 Task: Create a due date automation trigger when advanced on, on the wednesday of the week before a card is due add fields with custom field "Resume" set to a number lower than 1 and lower or equal to 10 at 11:00 AM.
Action: Mouse moved to (933, 80)
Screenshot: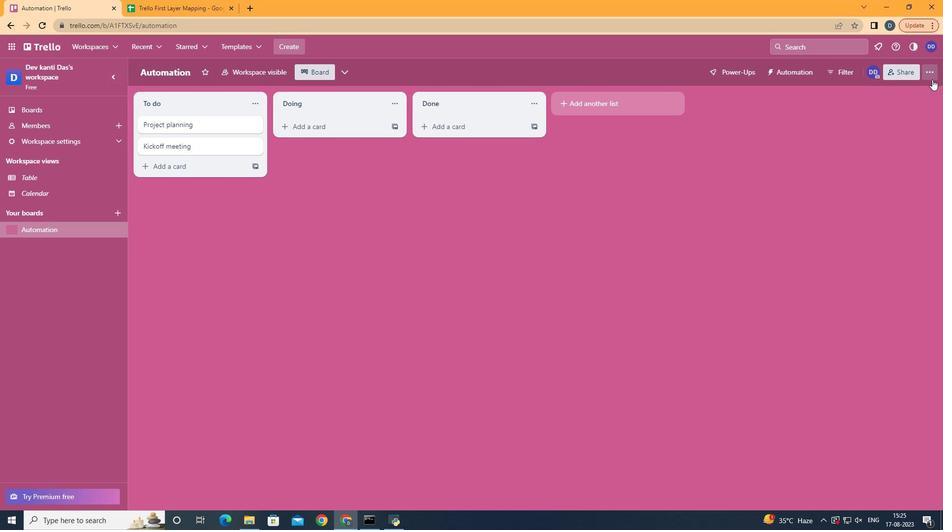 
Action: Mouse pressed left at (933, 80)
Screenshot: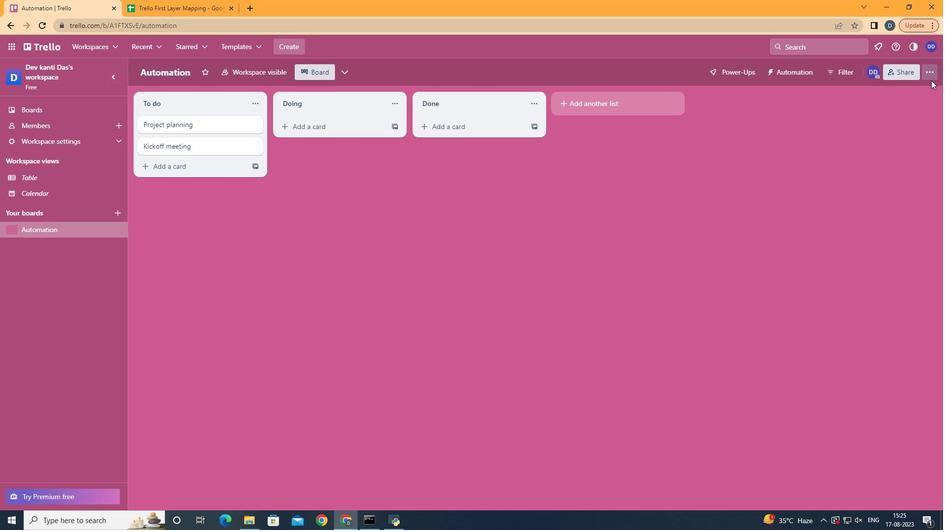 
Action: Mouse moved to (867, 203)
Screenshot: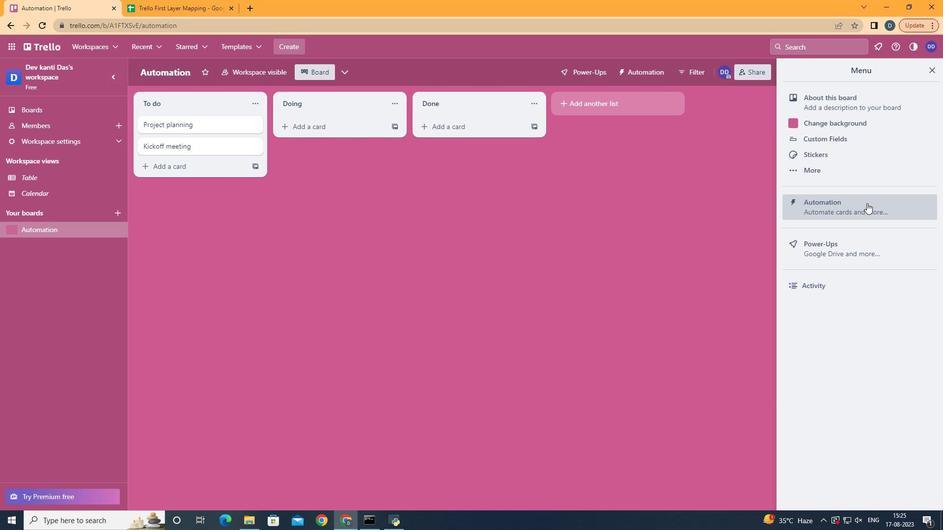 
Action: Mouse pressed left at (867, 203)
Screenshot: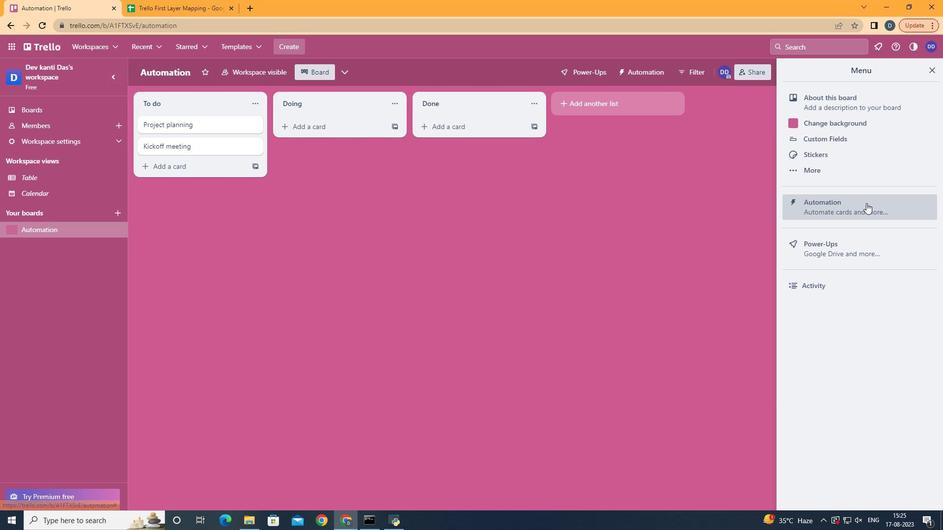 
Action: Mouse moved to (177, 204)
Screenshot: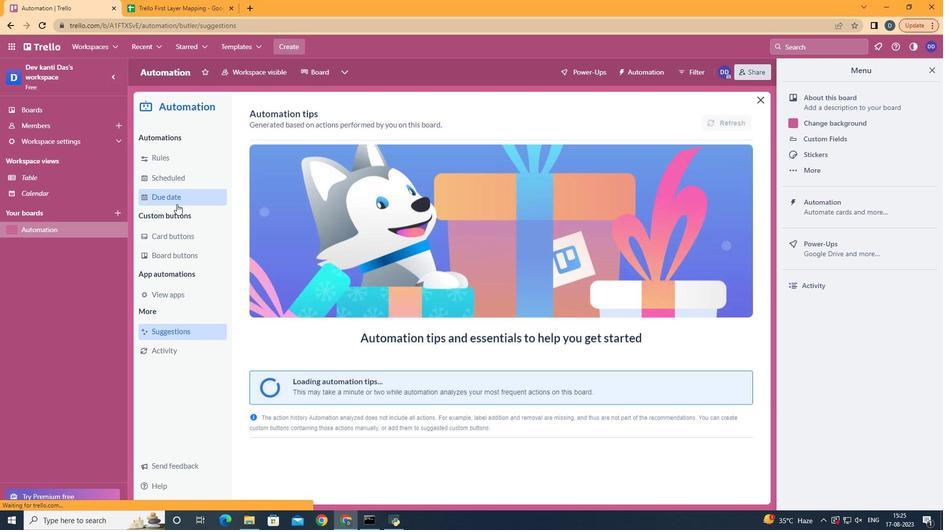 
Action: Mouse pressed left at (177, 204)
Screenshot: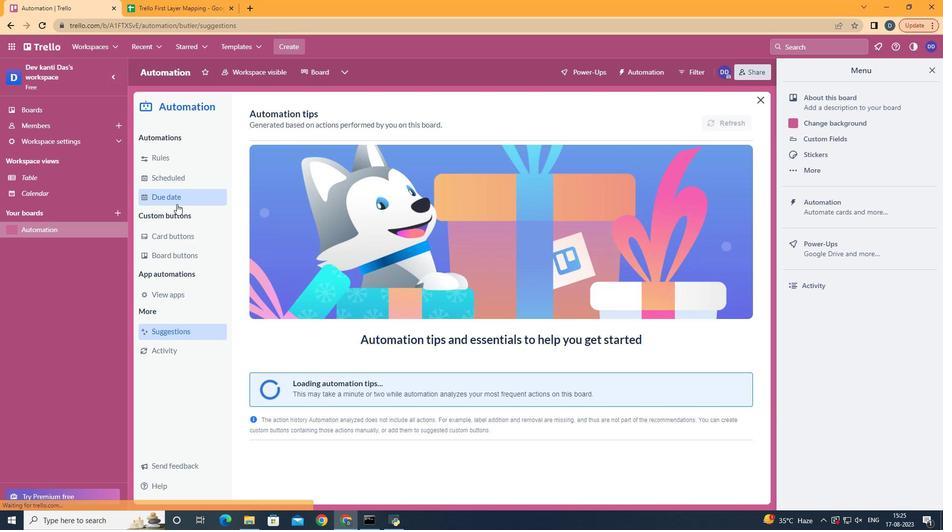 
Action: Mouse moved to (697, 121)
Screenshot: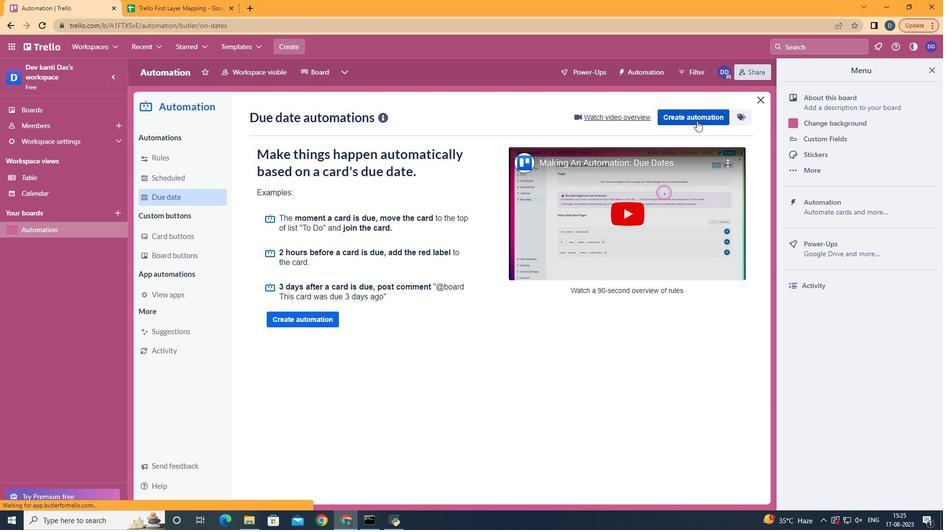 
Action: Mouse pressed left at (697, 121)
Screenshot: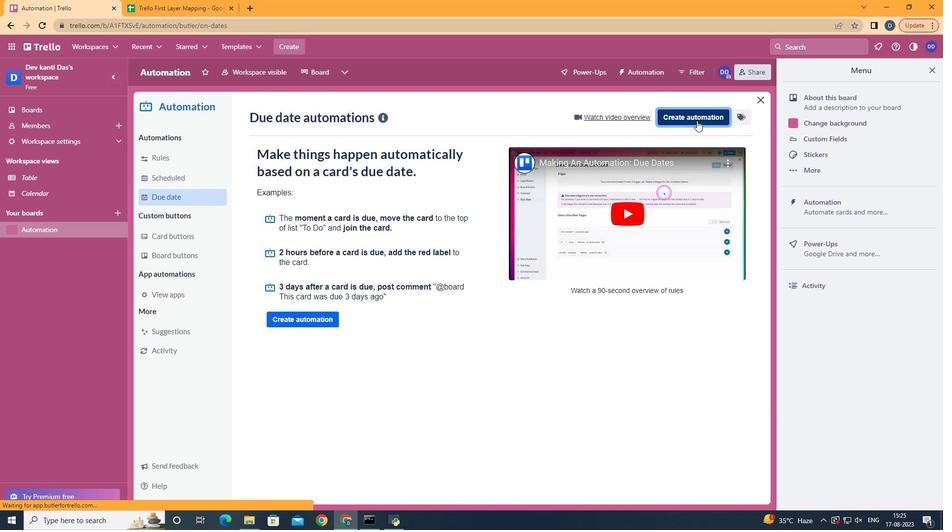 
Action: Mouse moved to (519, 214)
Screenshot: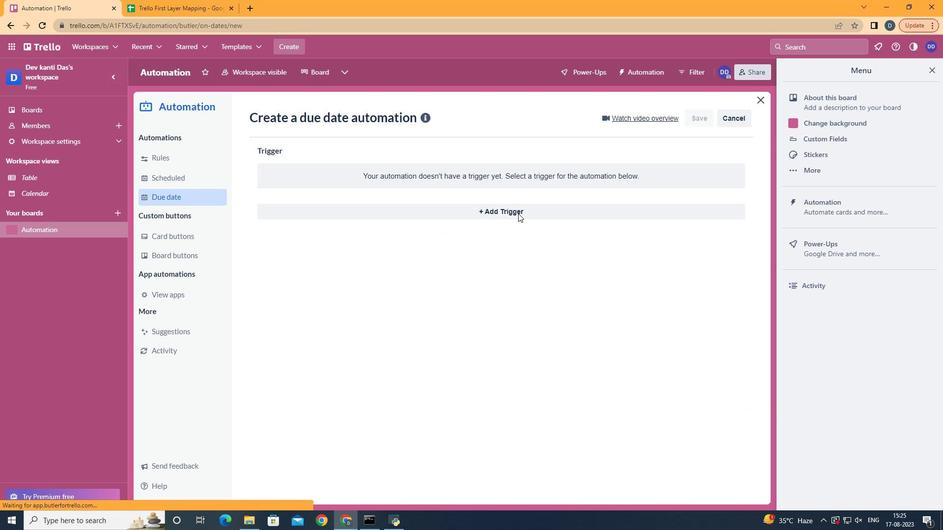 
Action: Mouse pressed left at (519, 214)
Screenshot: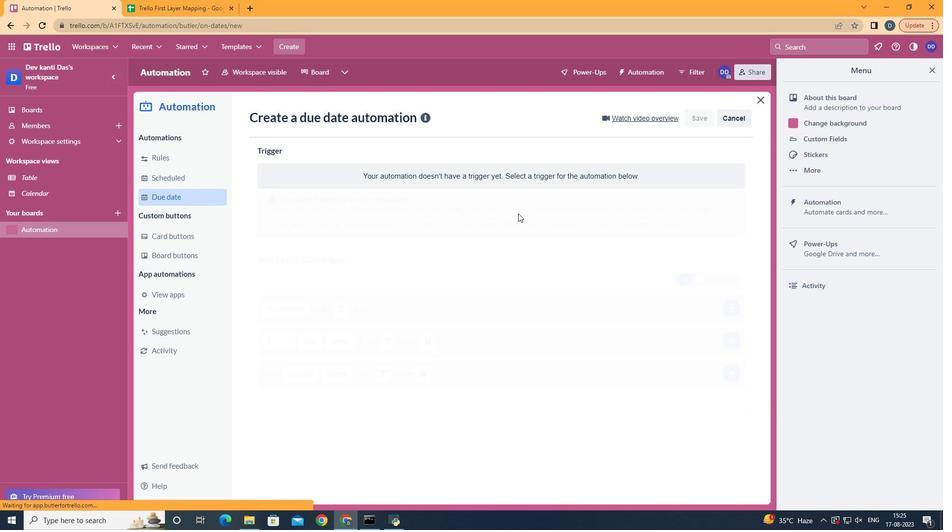 
Action: Mouse moved to (314, 296)
Screenshot: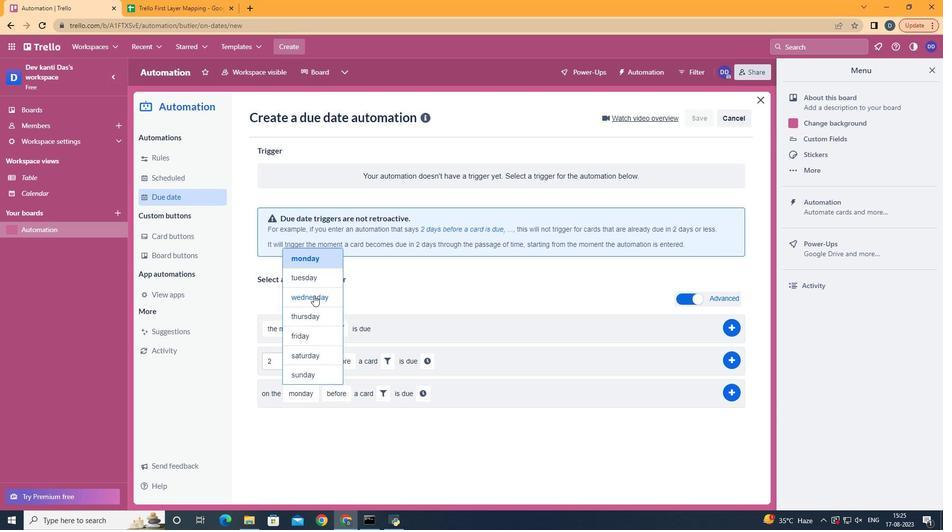 
Action: Mouse pressed left at (314, 296)
Screenshot: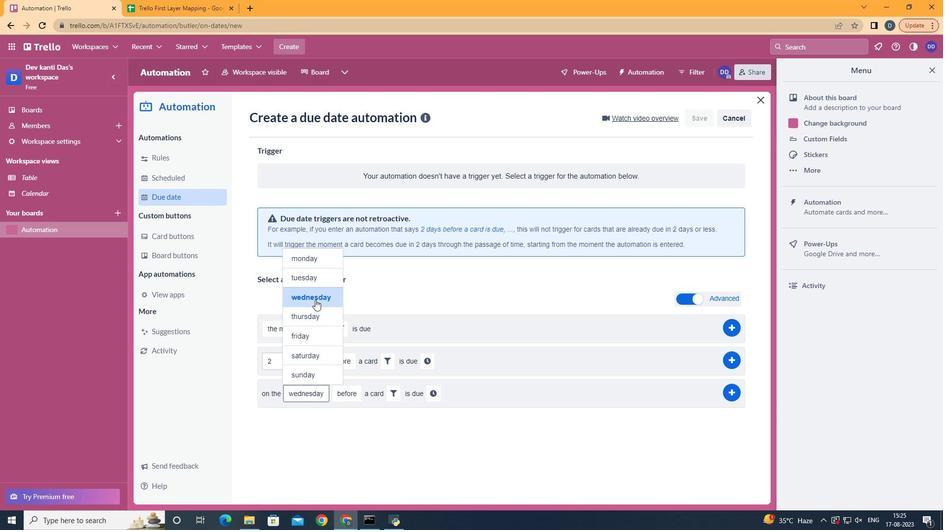 
Action: Mouse moved to (368, 472)
Screenshot: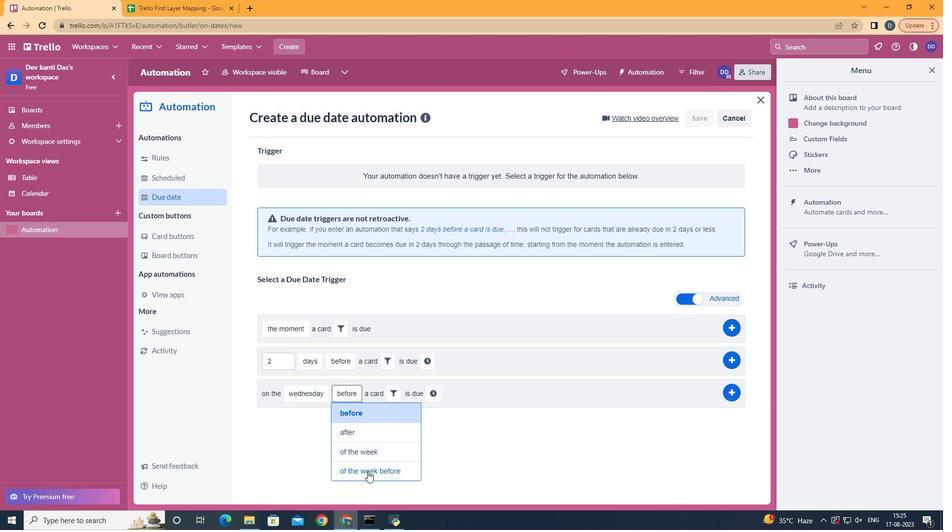 
Action: Mouse pressed left at (368, 472)
Screenshot: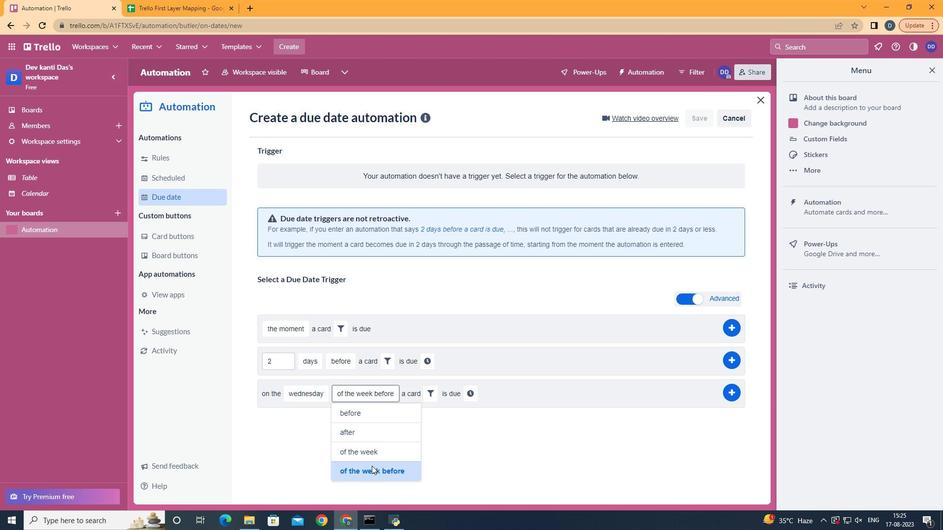 
Action: Mouse moved to (430, 394)
Screenshot: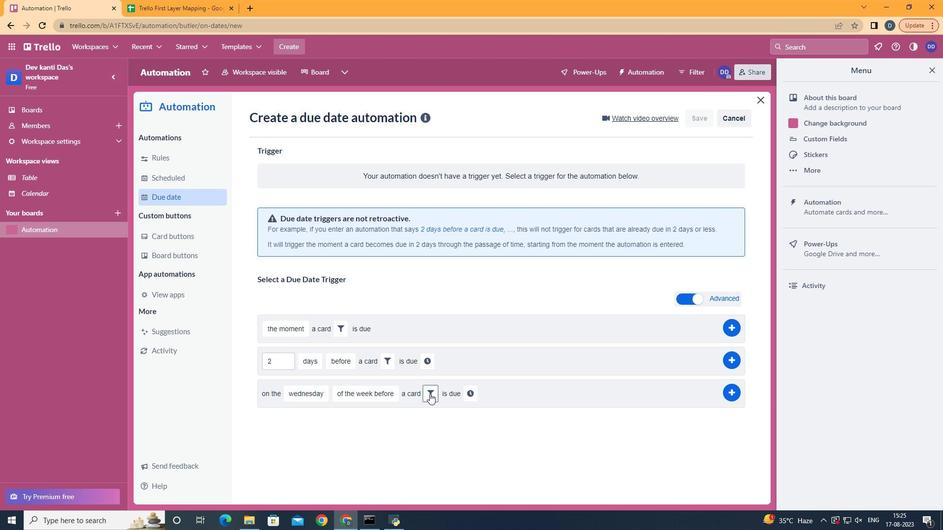 
Action: Mouse pressed left at (430, 394)
Screenshot: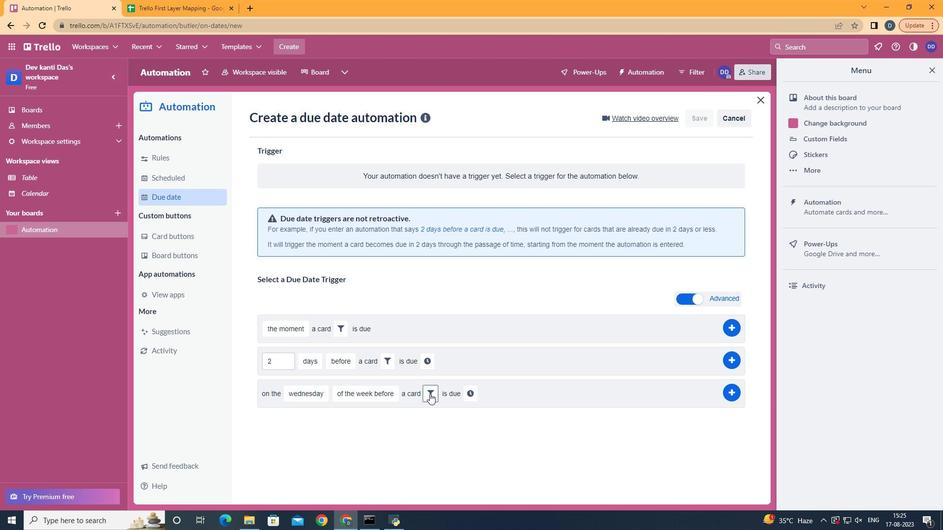 
Action: Mouse moved to (577, 422)
Screenshot: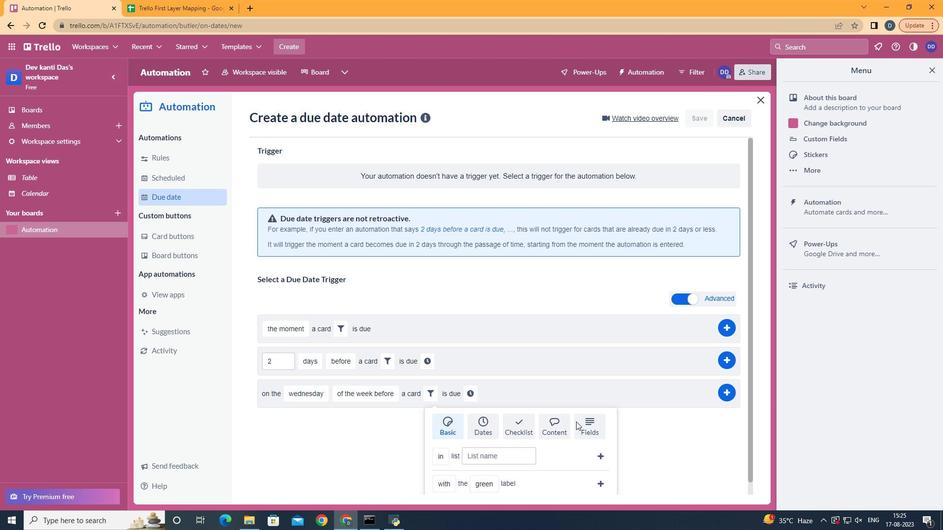 
Action: Mouse pressed left at (577, 422)
Screenshot: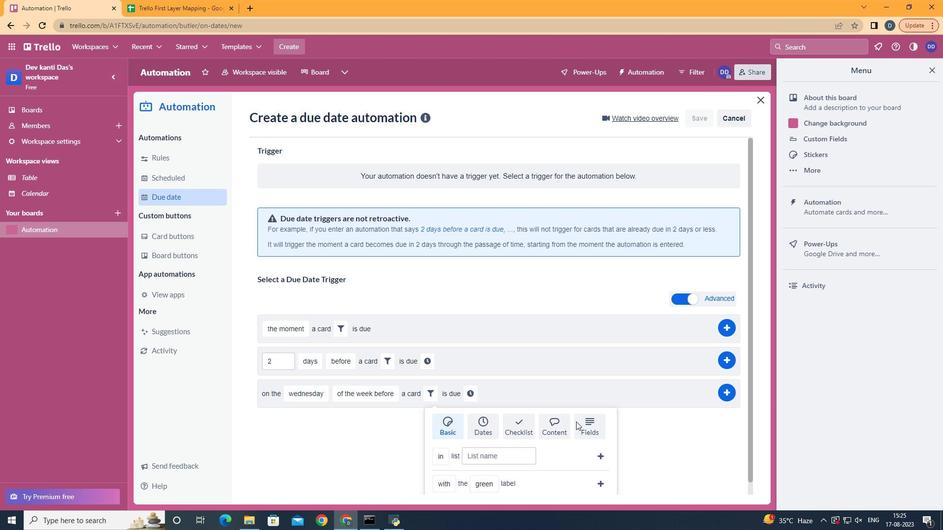 
Action: Mouse scrolled (577, 422) with delta (0, 0)
Screenshot: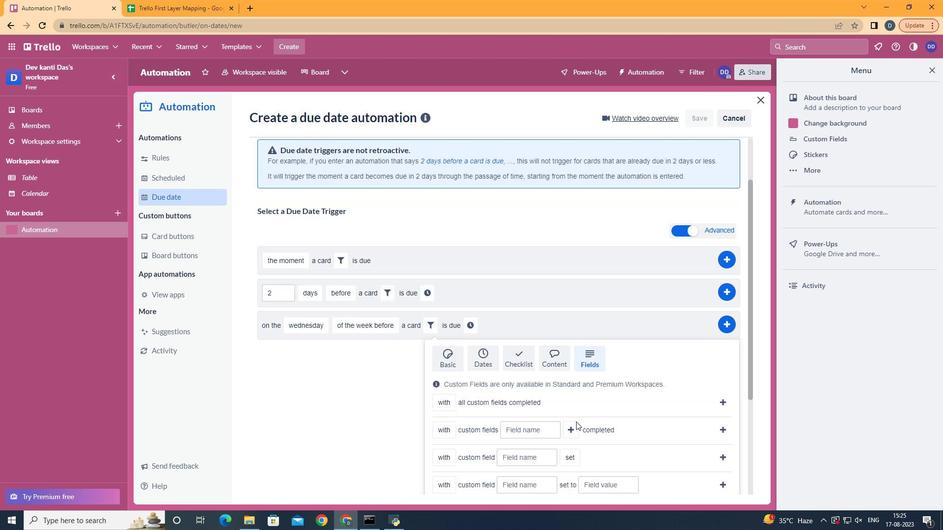 
Action: Mouse scrolled (577, 422) with delta (0, 0)
Screenshot: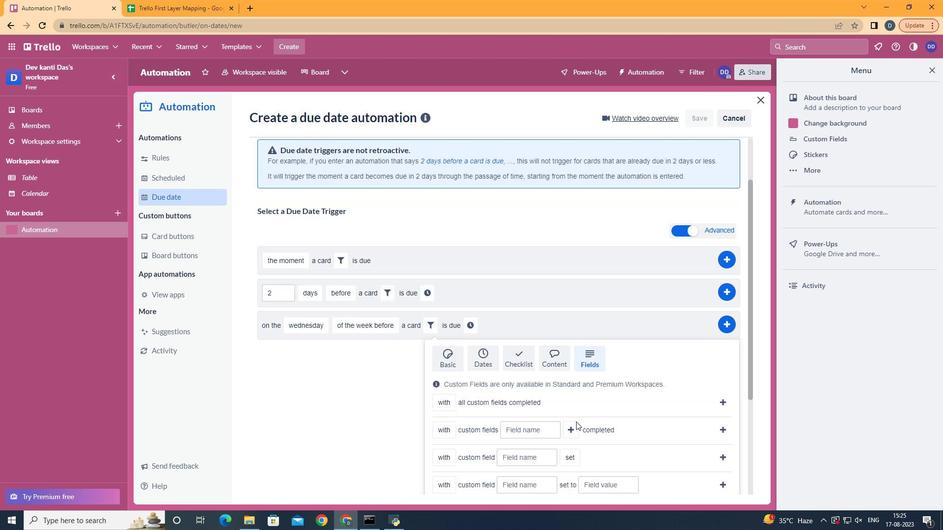 
Action: Mouse scrolled (577, 422) with delta (0, 0)
Screenshot: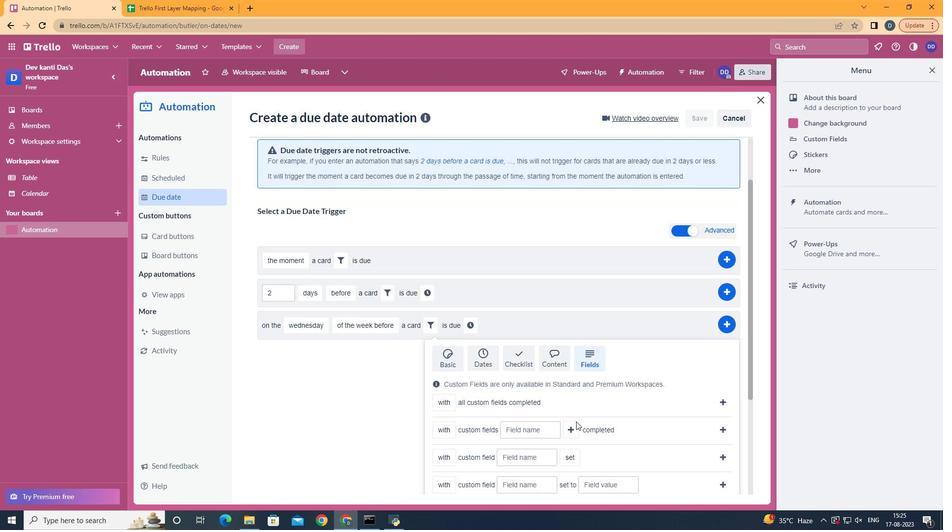 
Action: Mouse scrolled (577, 422) with delta (0, 0)
Screenshot: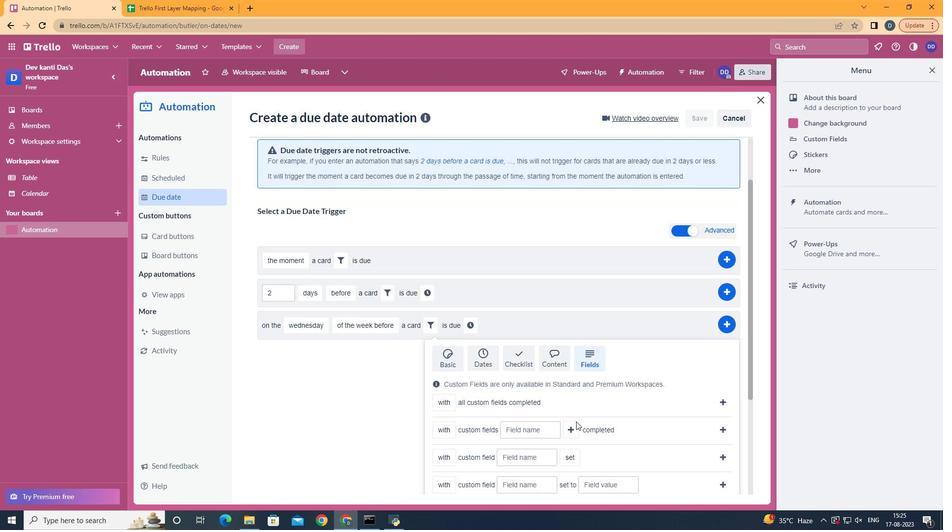 
Action: Mouse scrolled (577, 422) with delta (0, 0)
Screenshot: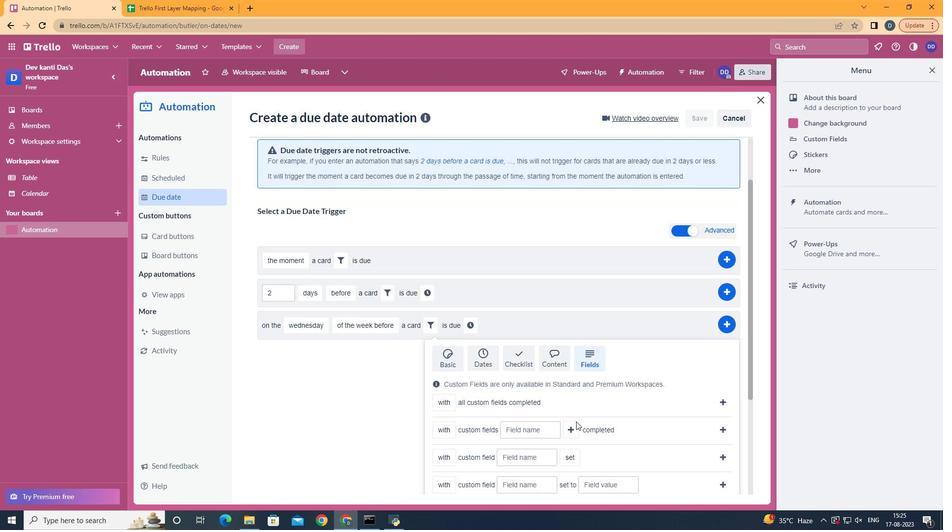 
Action: Mouse scrolled (577, 422) with delta (0, 0)
Screenshot: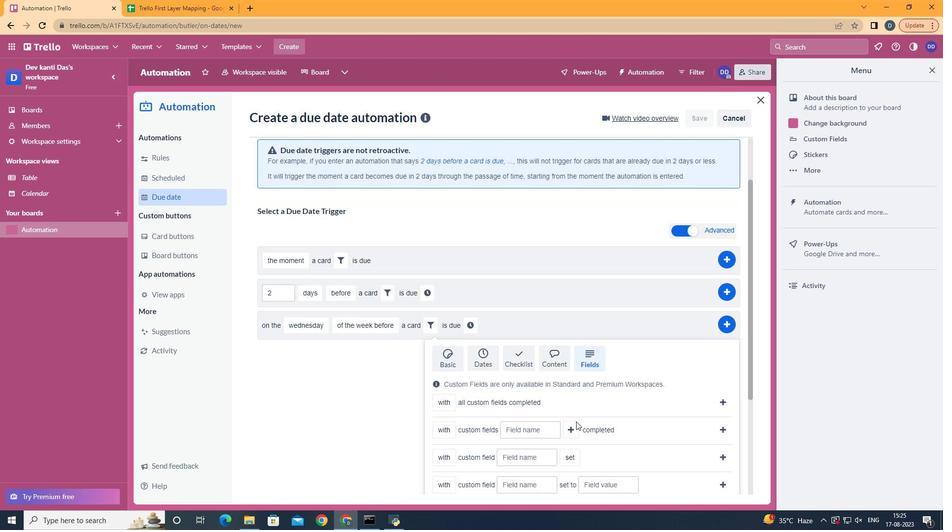 
Action: Mouse moved to (539, 387)
Screenshot: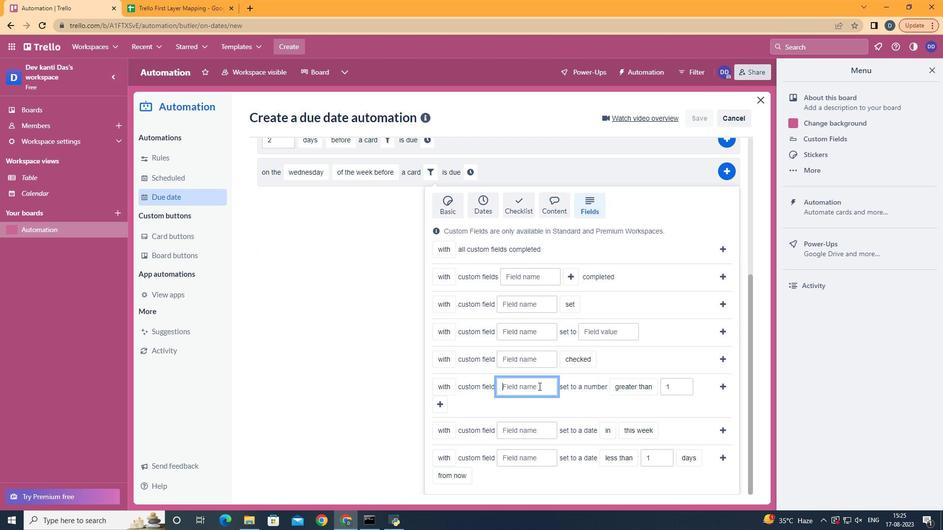 
Action: Mouse pressed left at (539, 387)
Screenshot: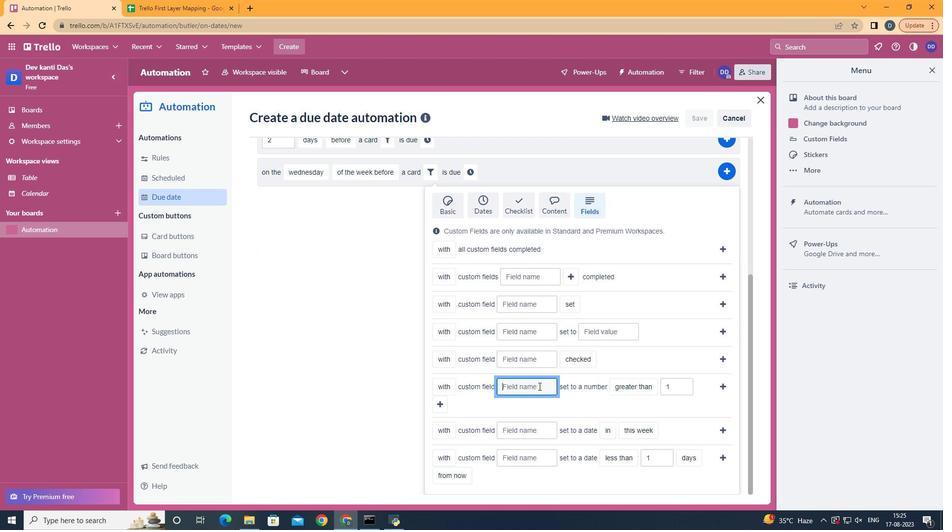 
Action: Key pressed <Key.shift>Resume
Screenshot: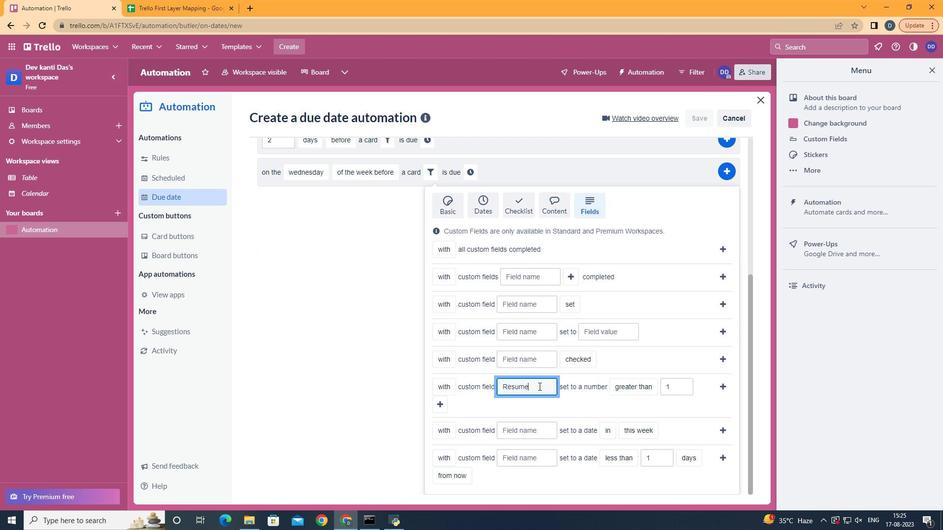 
Action: Mouse moved to (632, 449)
Screenshot: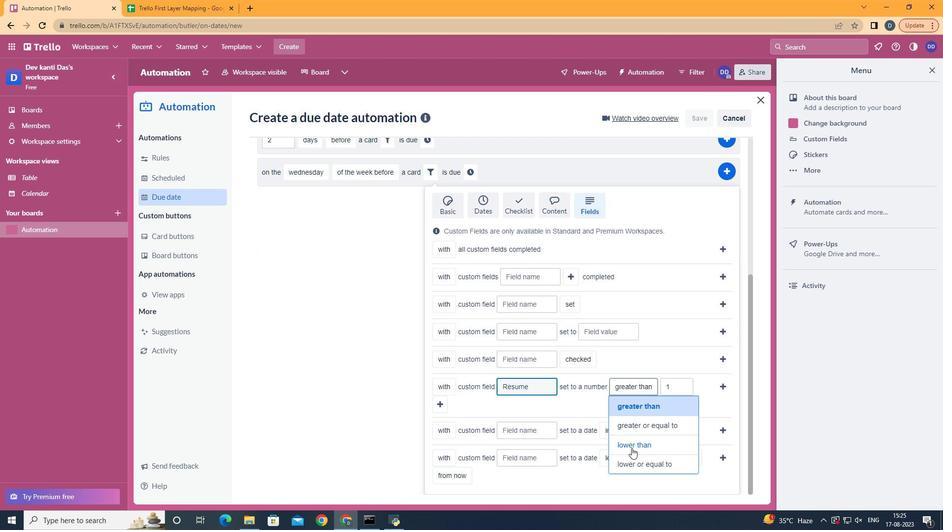 
Action: Mouse pressed left at (632, 449)
Screenshot: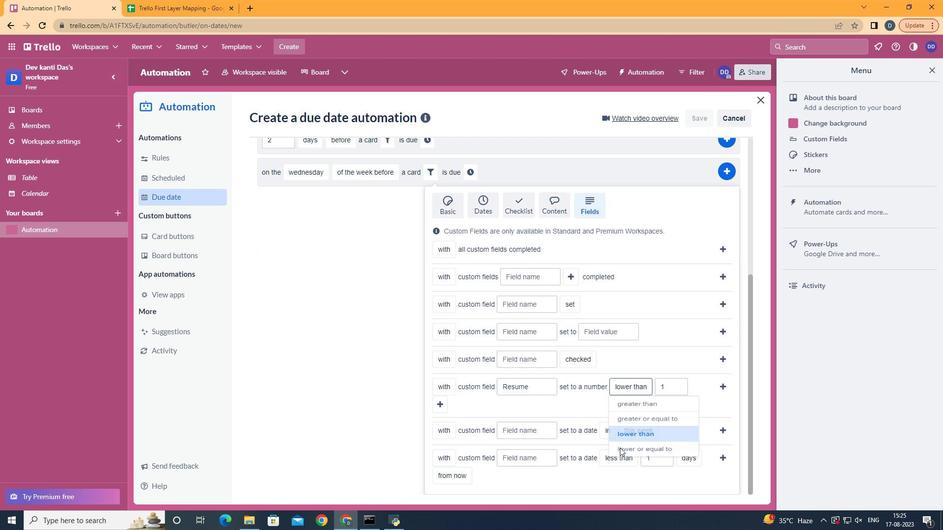 
Action: Mouse moved to (442, 405)
Screenshot: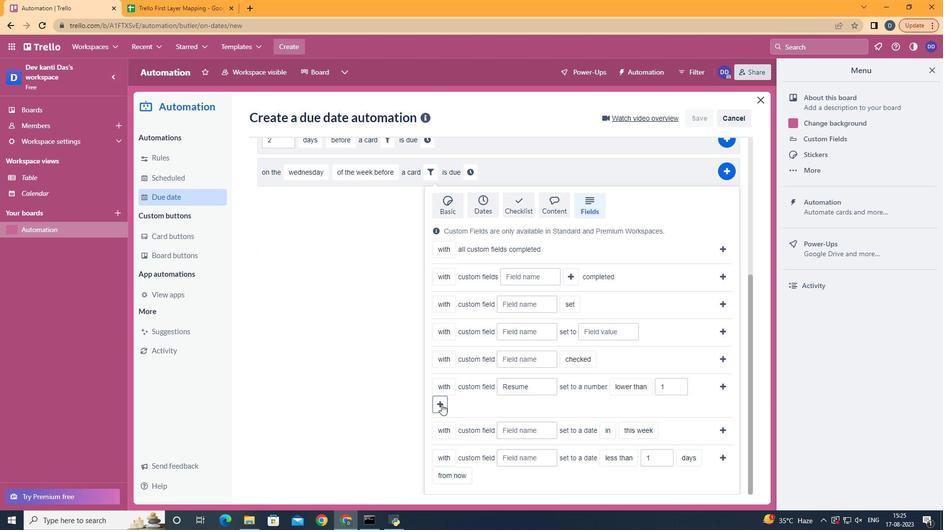 
Action: Mouse pressed left at (442, 405)
Screenshot: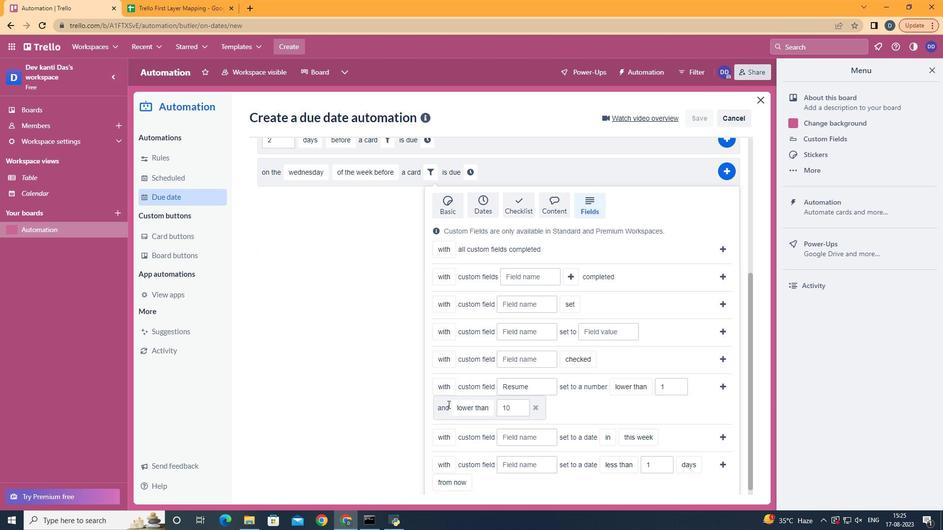 
Action: Mouse moved to (489, 444)
Screenshot: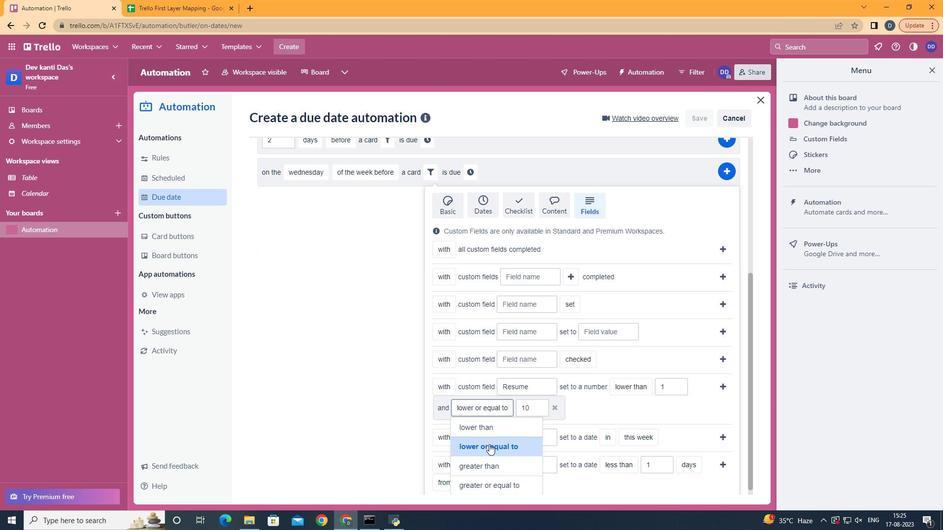 
Action: Mouse pressed left at (489, 444)
Screenshot: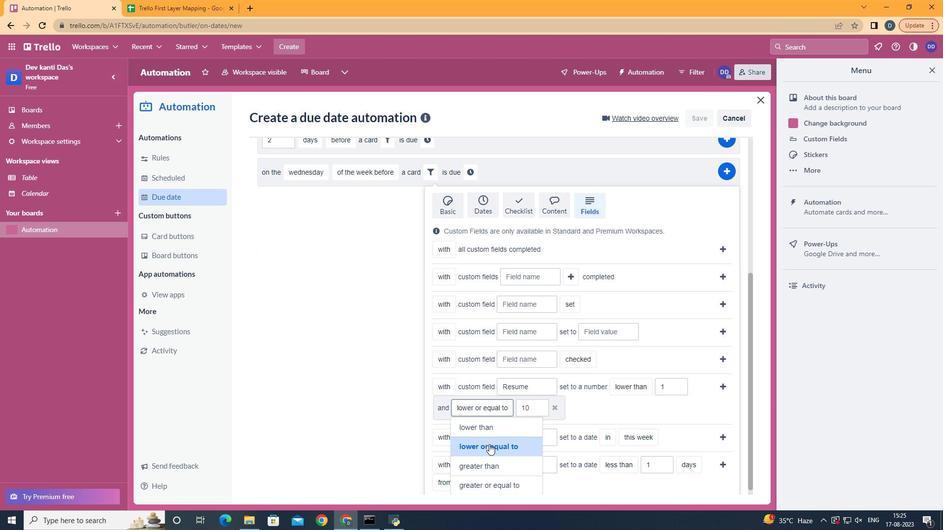 
Action: Mouse moved to (722, 386)
Screenshot: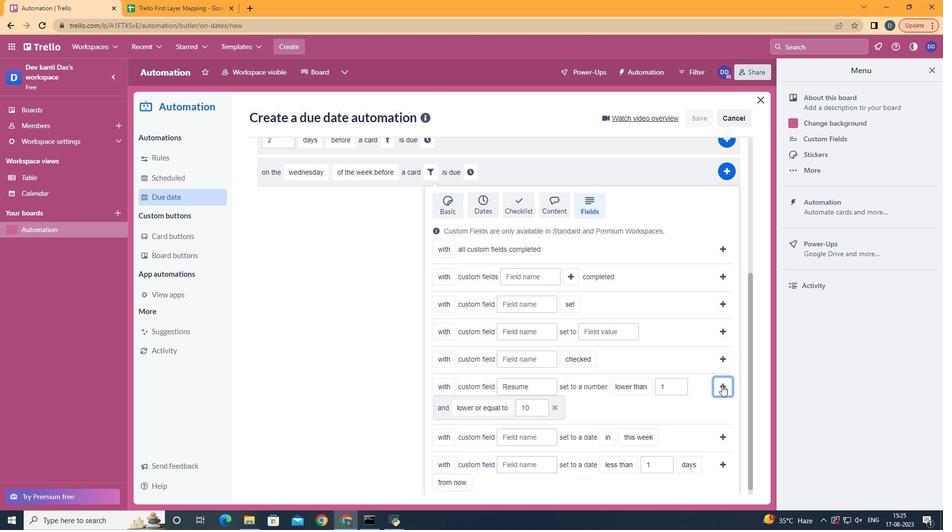 
Action: Mouse pressed left at (722, 386)
Screenshot: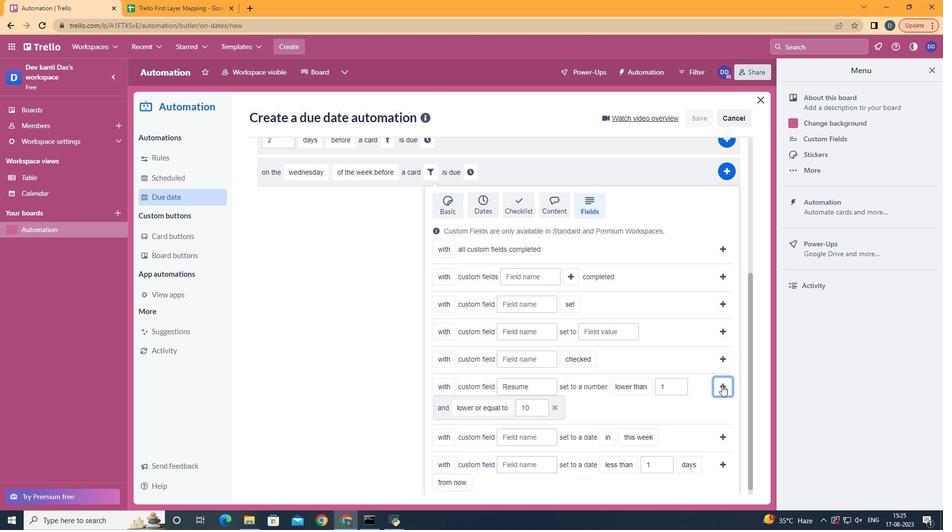 
Action: Mouse moved to (291, 417)
Screenshot: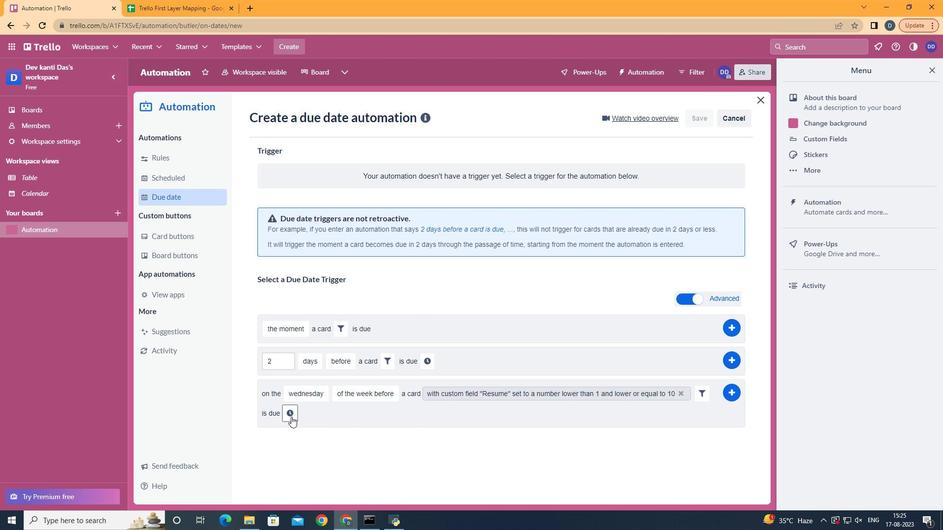 
Action: Mouse pressed left at (291, 417)
Screenshot: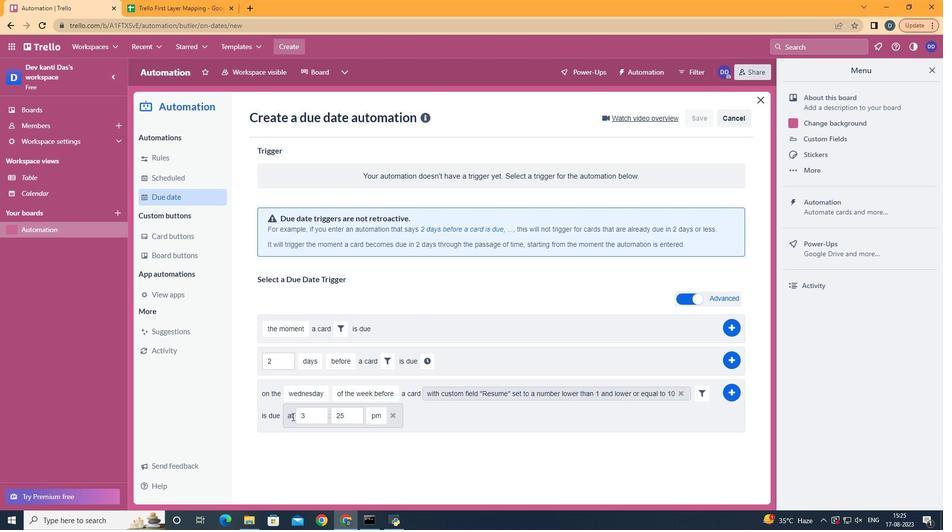 
Action: Mouse moved to (320, 417)
Screenshot: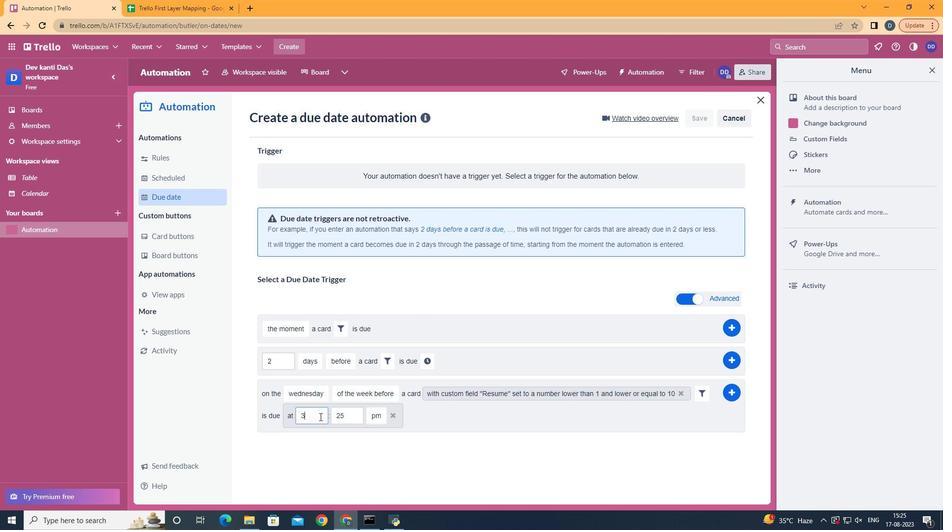
Action: Mouse pressed left at (320, 417)
Screenshot: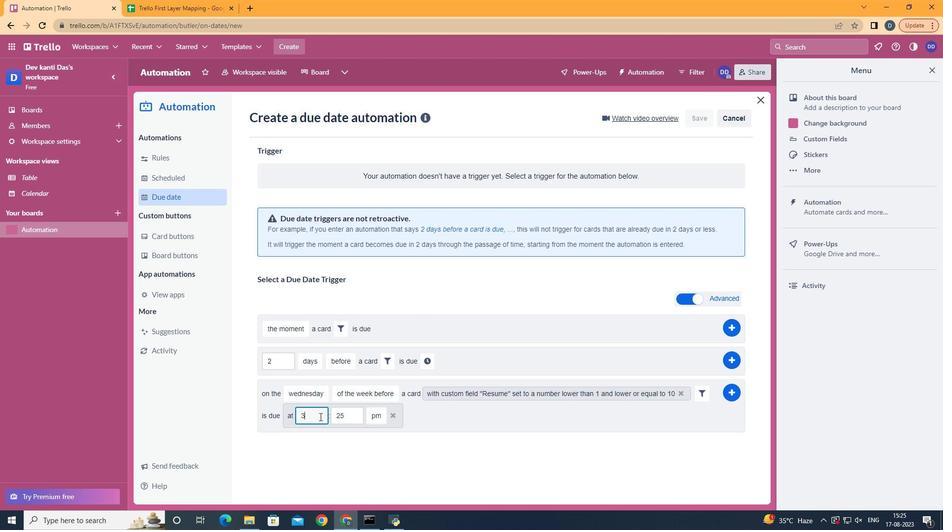 
Action: Key pressed <Key.backspace>11
Screenshot: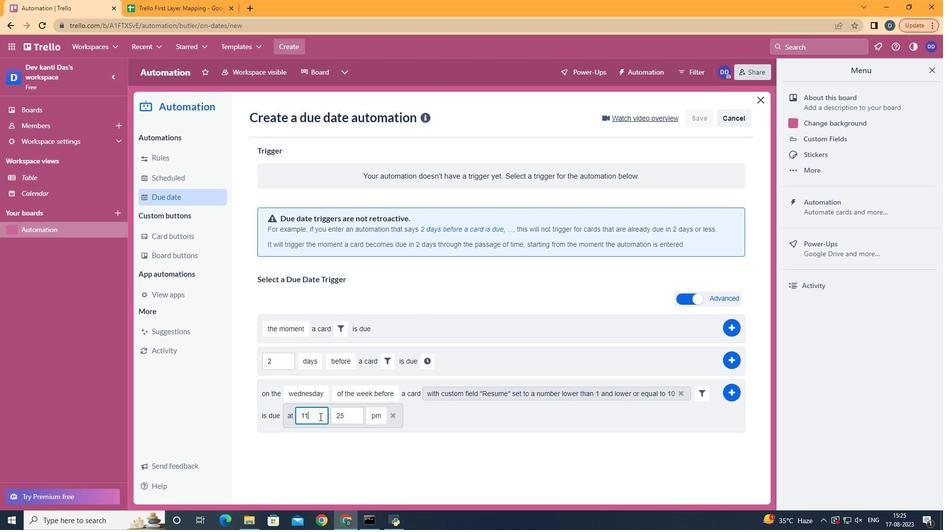 
Action: Mouse moved to (349, 416)
Screenshot: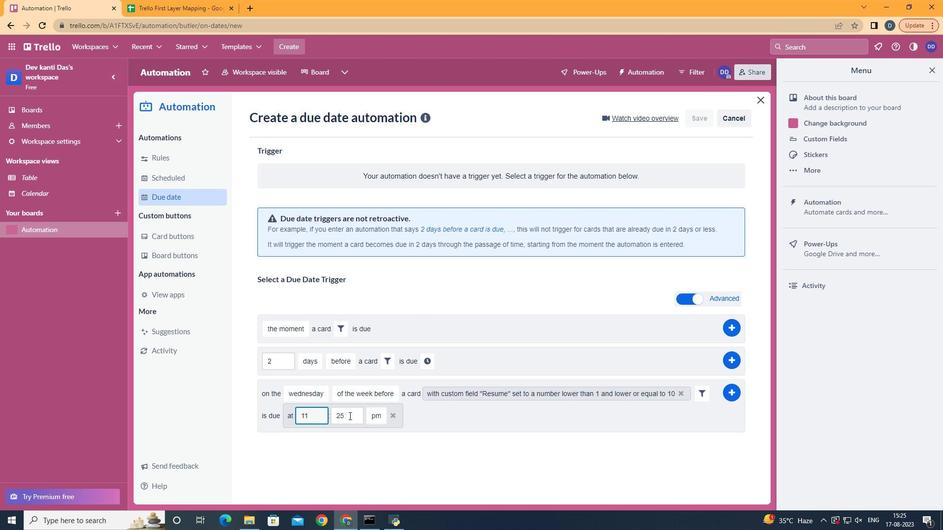
Action: Mouse pressed left at (349, 416)
Screenshot: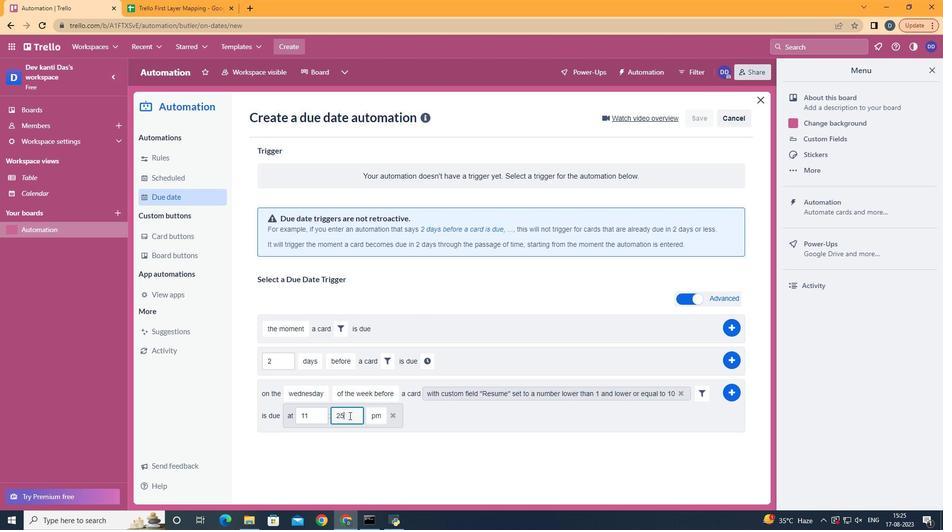 
Action: Key pressed <Key.backspace><Key.backspace>00
Screenshot: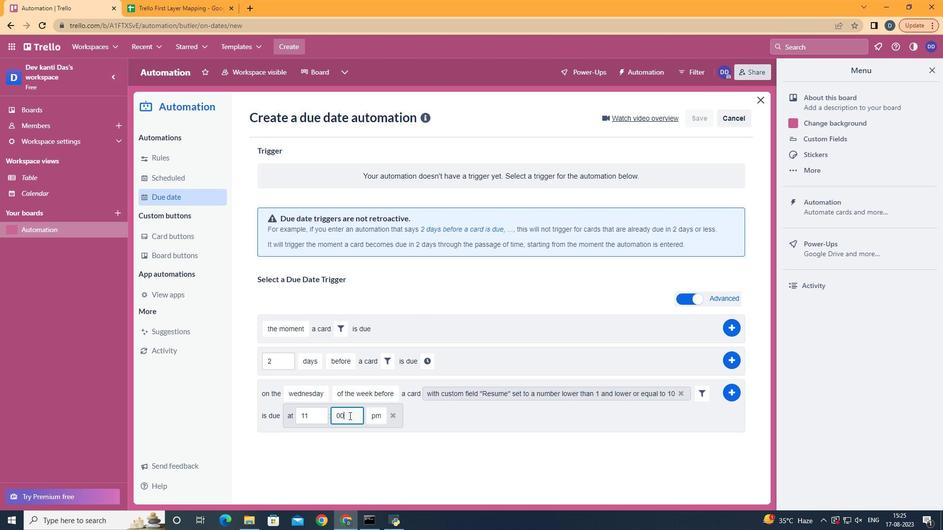 
Action: Mouse moved to (374, 433)
Screenshot: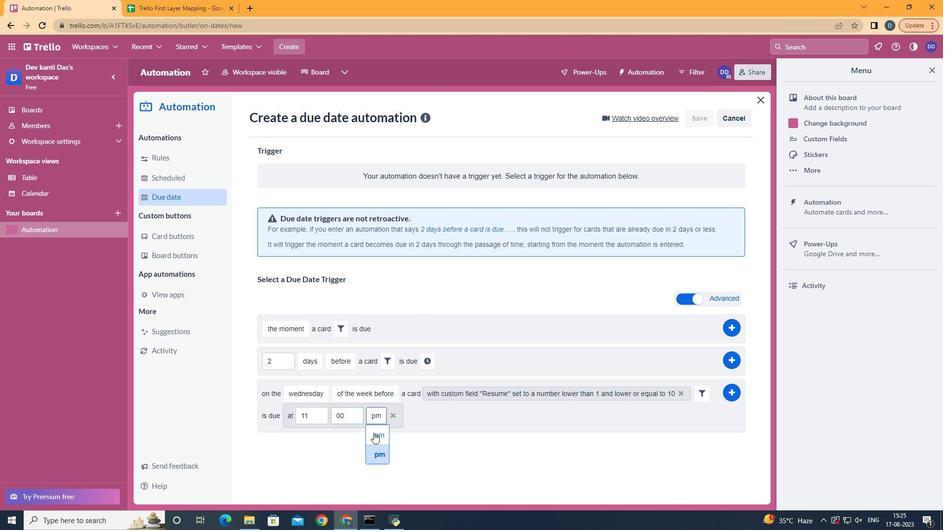 
Action: Mouse pressed left at (374, 433)
Screenshot: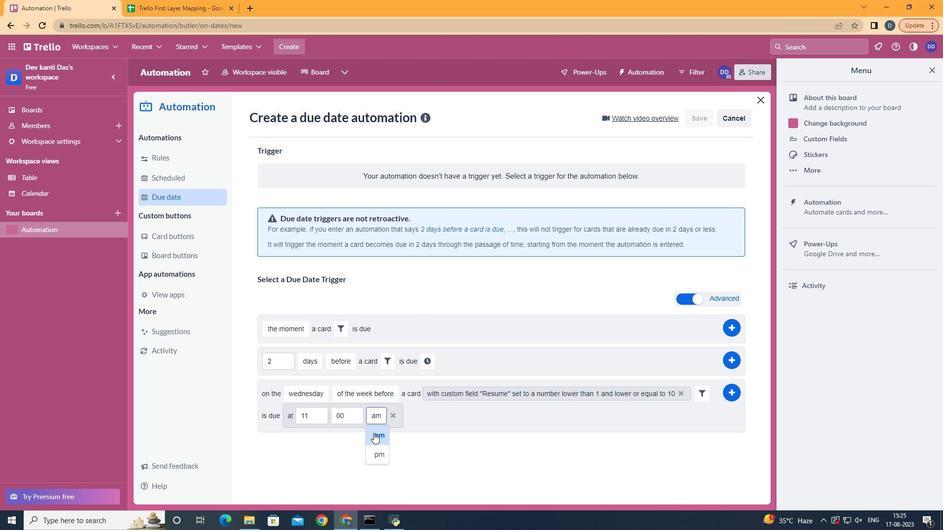 
Action: Mouse moved to (735, 394)
Screenshot: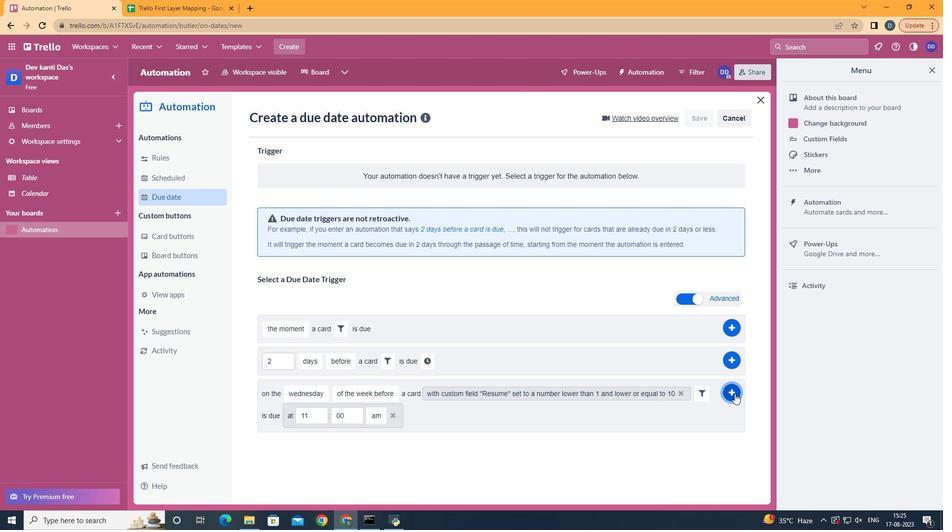 
Action: Mouse pressed left at (735, 394)
Screenshot: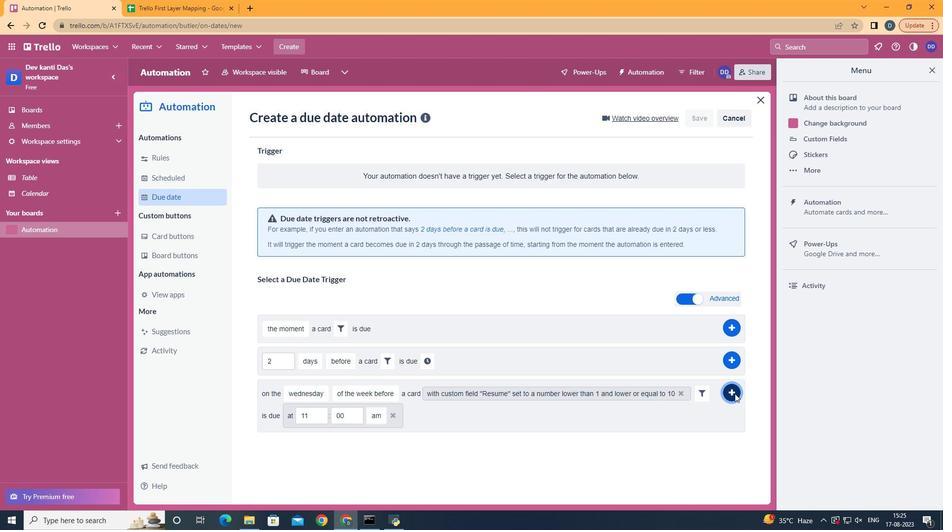 
